 Task: select a rule when the yellow label is added to a card by me.
Action: Mouse moved to (906, 98)
Screenshot: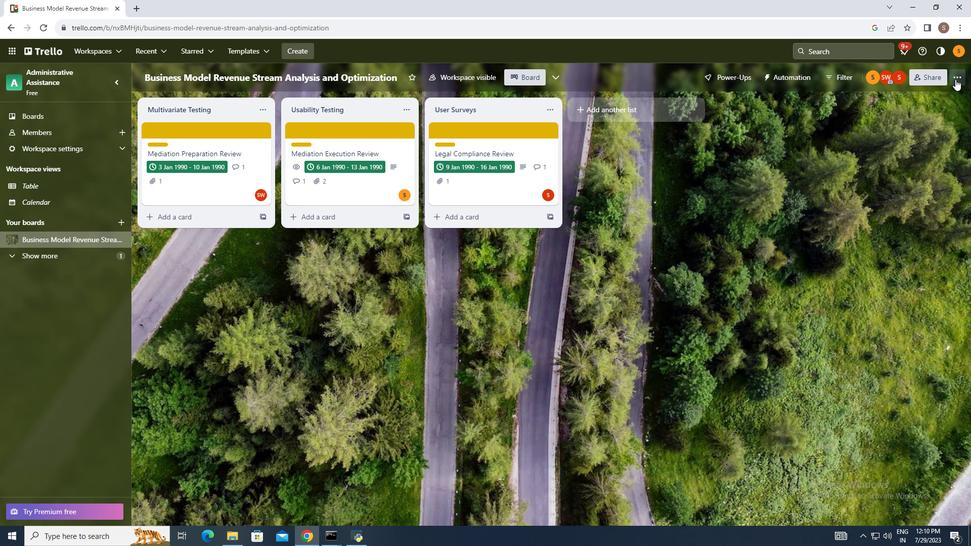 
Action: Mouse pressed left at (906, 98)
Screenshot: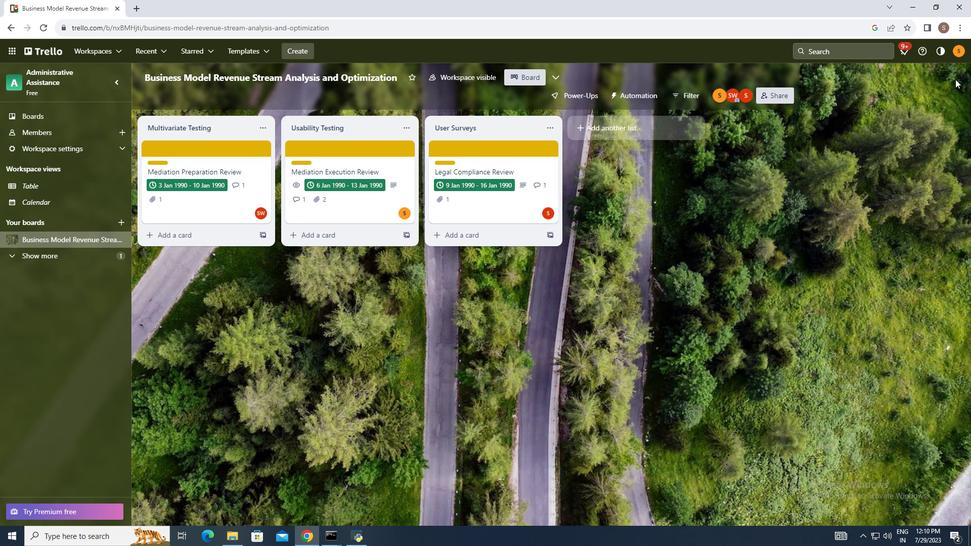 
Action: Mouse moved to (836, 216)
Screenshot: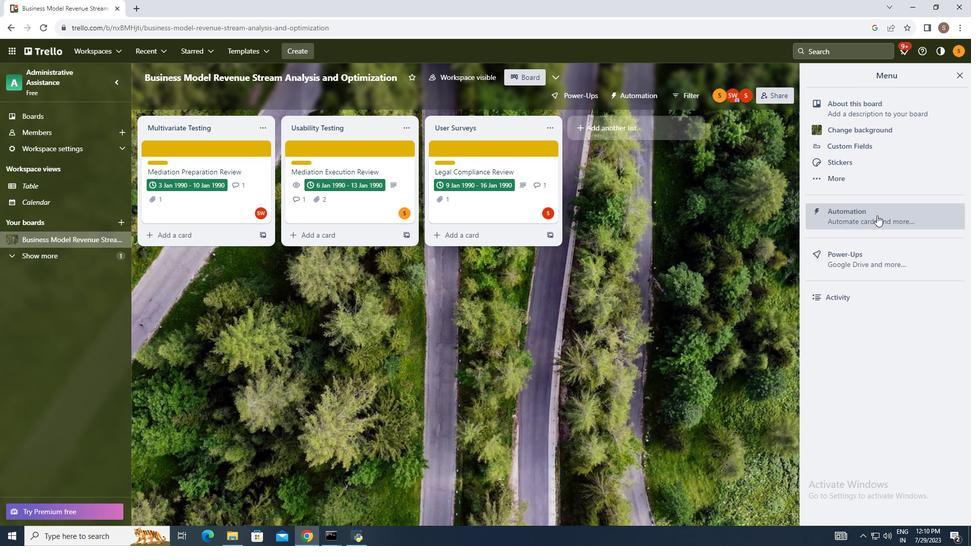 
Action: Mouse pressed left at (836, 216)
Screenshot: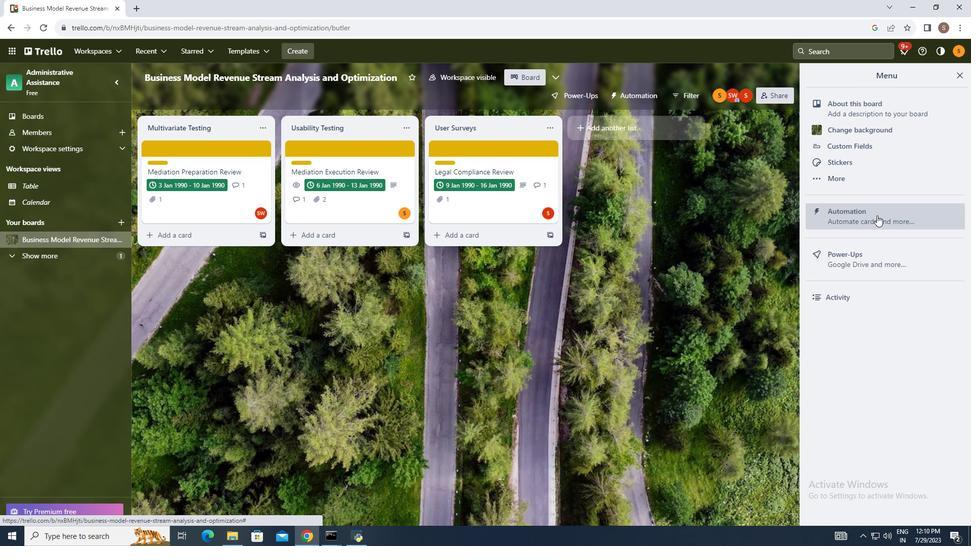 
Action: Mouse moved to (220, 191)
Screenshot: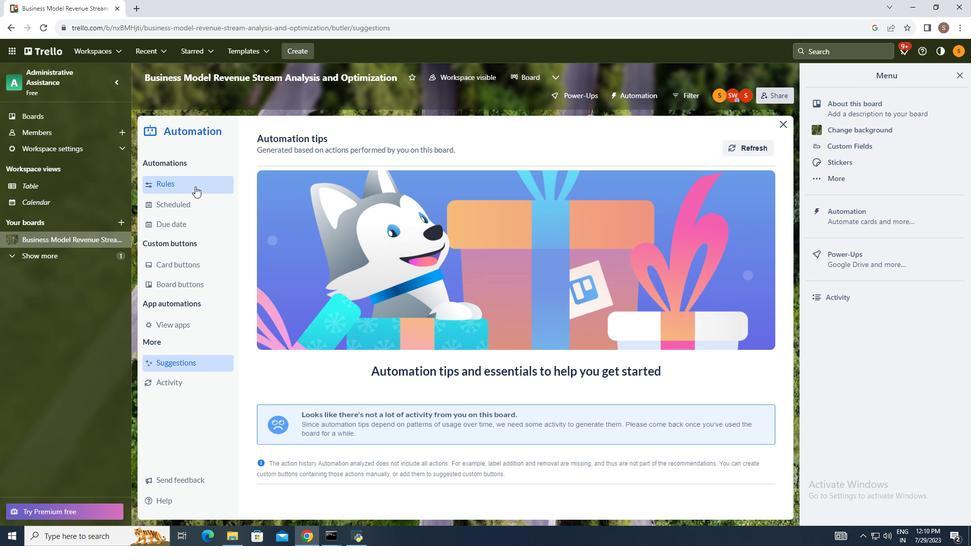 
Action: Mouse pressed left at (220, 191)
Screenshot: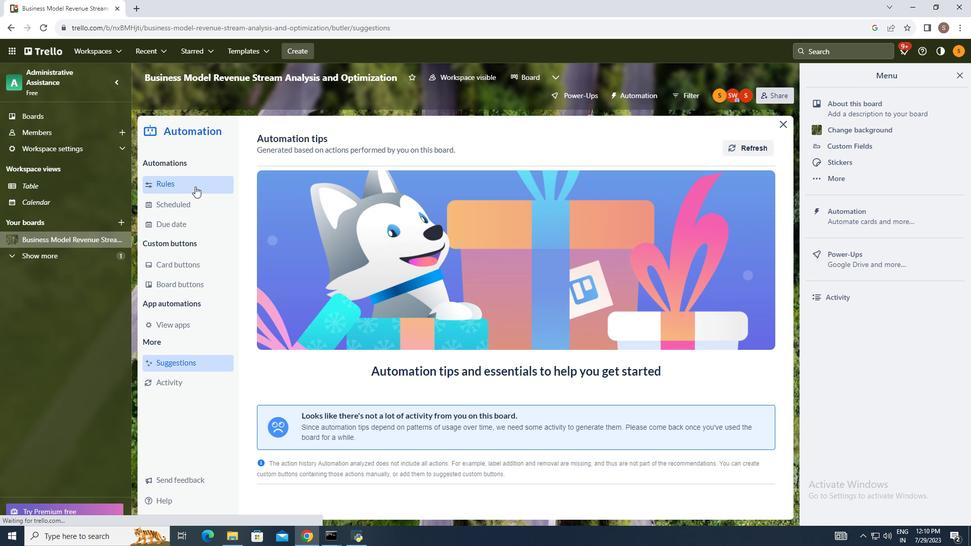 
Action: Mouse moved to (639, 150)
Screenshot: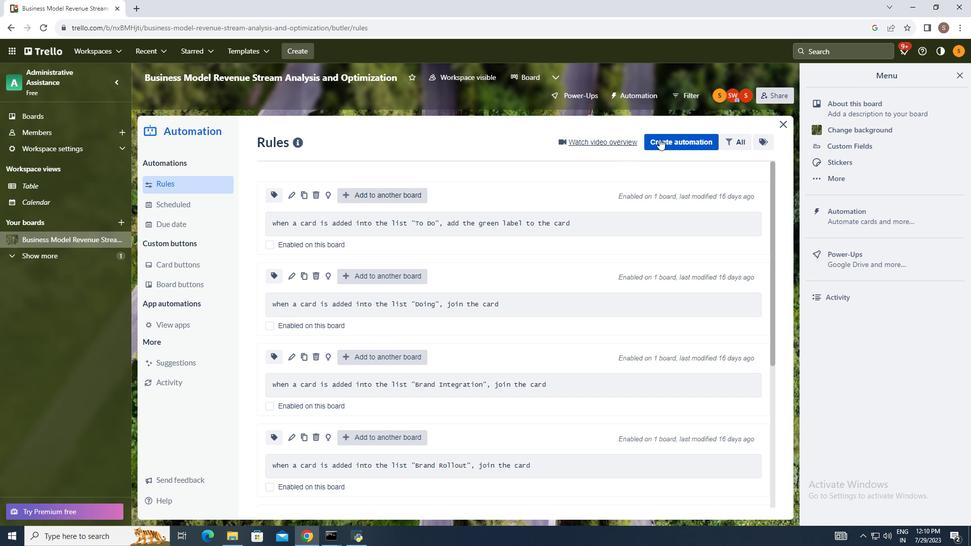 
Action: Mouse pressed left at (639, 150)
Screenshot: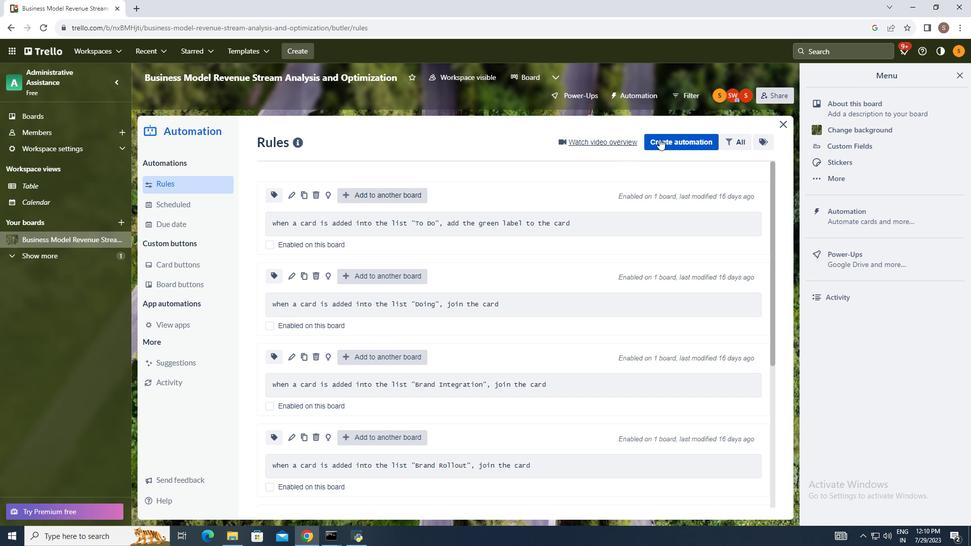 
Action: Mouse moved to (502, 240)
Screenshot: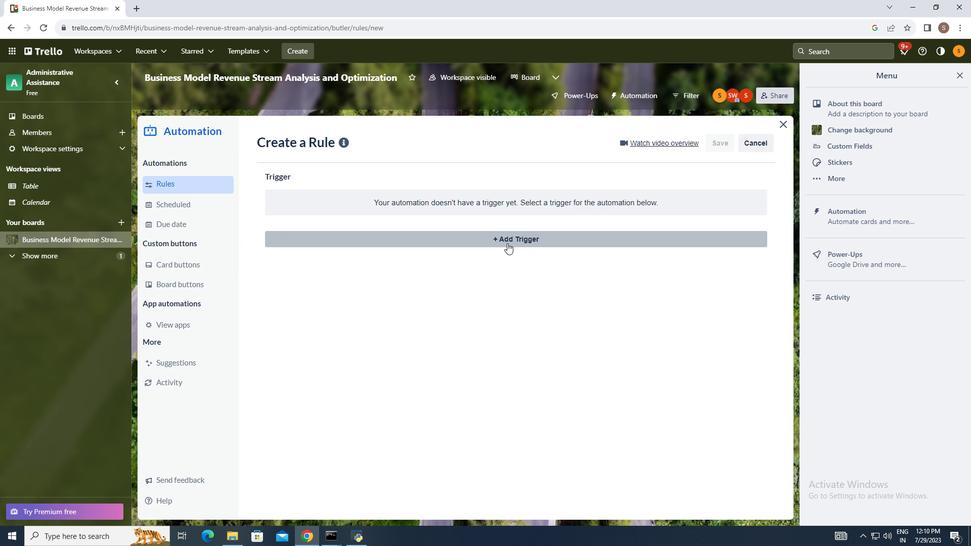 
Action: Mouse pressed left at (502, 240)
Screenshot: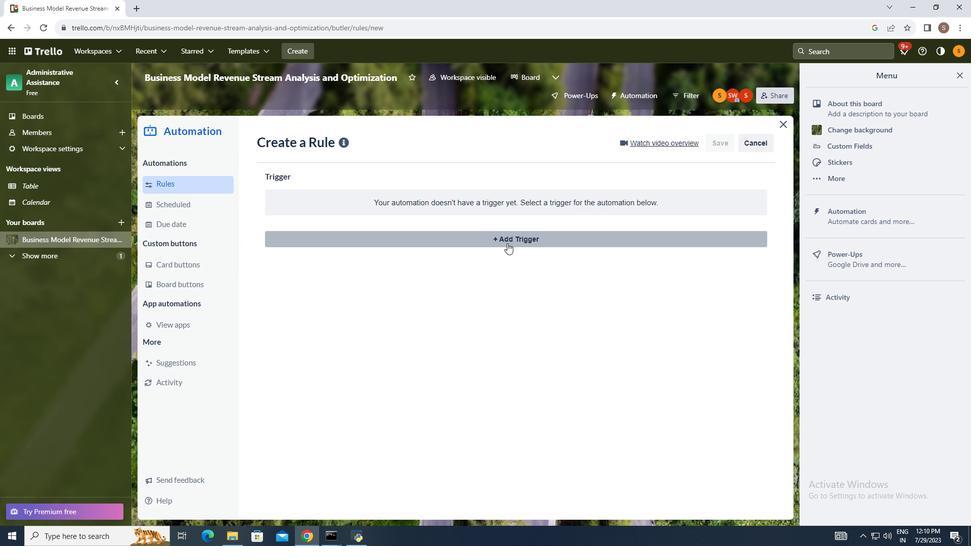 
Action: Mouse moved to (340, 272)
Screenshot: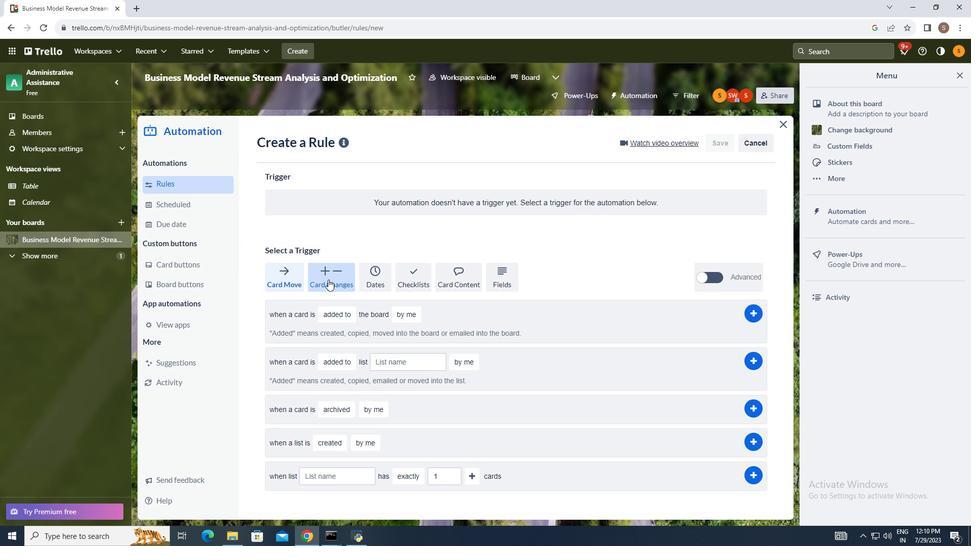
Action: Mouse pressed left at (340, 272)
Screenshot: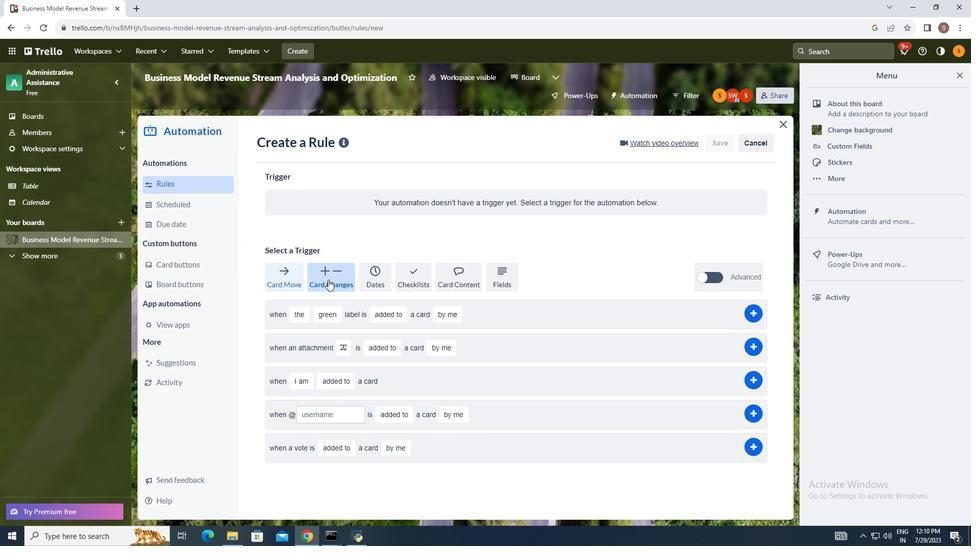 
Action: Mouse moved to (314, 303)
Screenshot: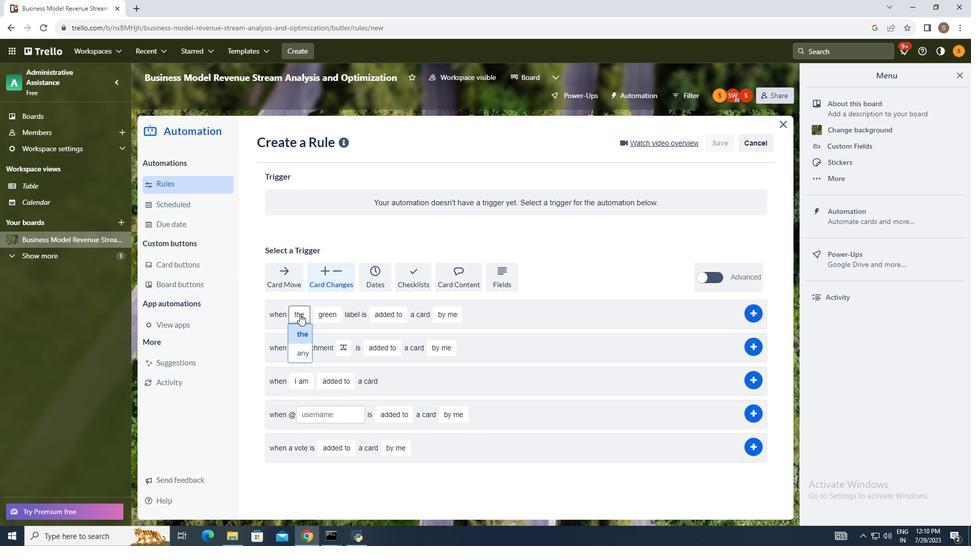 
Action: Mouse pressed left at (314, 303)
Screenshot: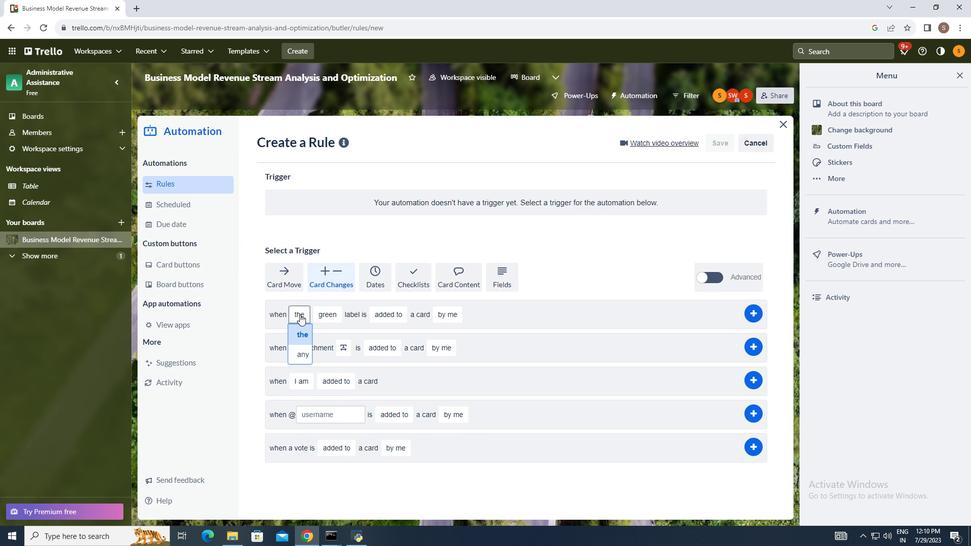 
Action: Mouse moved to (314, 319)
Screenshot: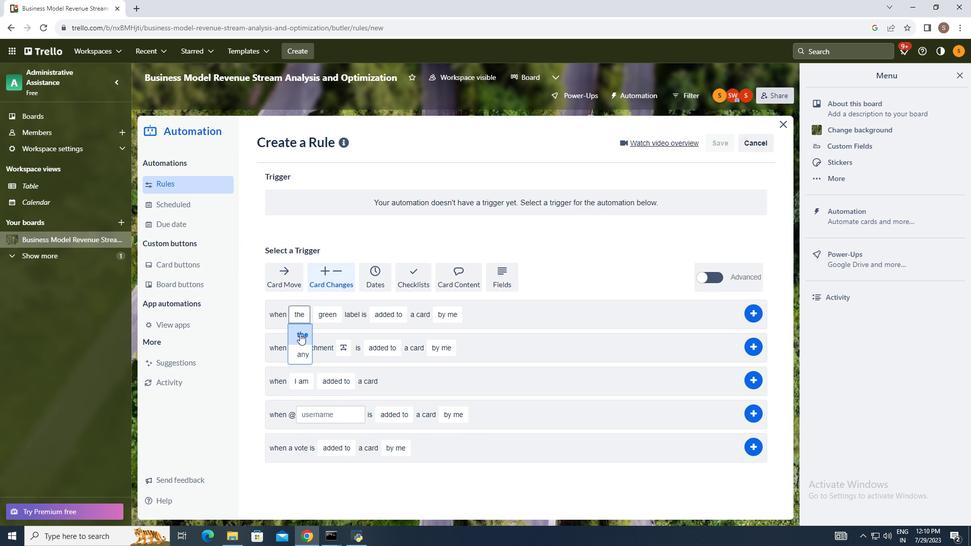 
Action: Mouse pressed left at (314, 319)
Screenshot: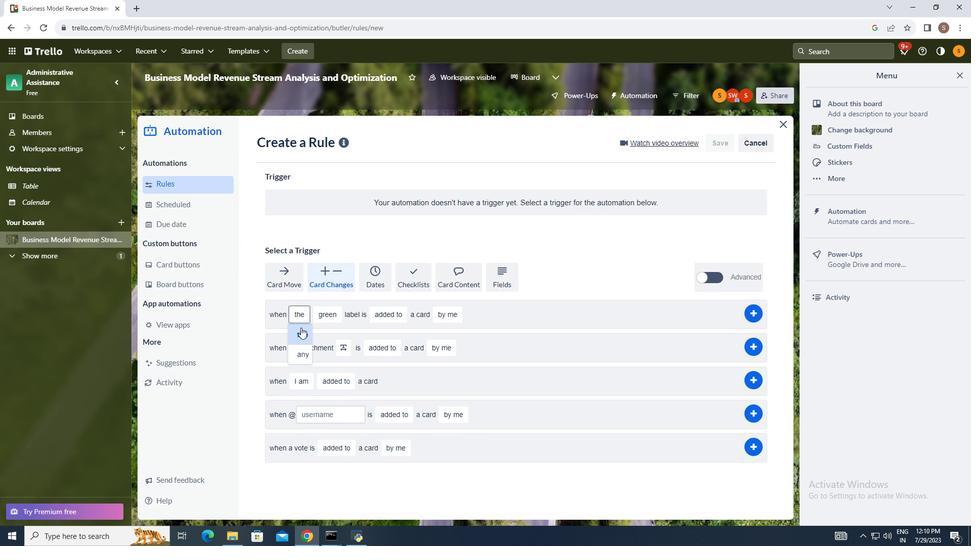 
Action: Mouse moved to (336, 304)
Screenshot: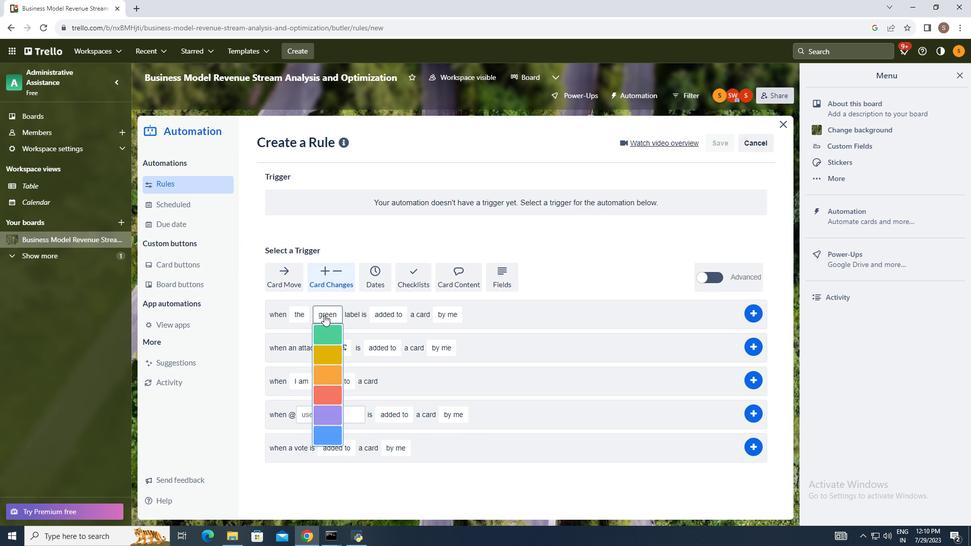 
Action: Mouse pressed left at (336, 304)
Screenshot: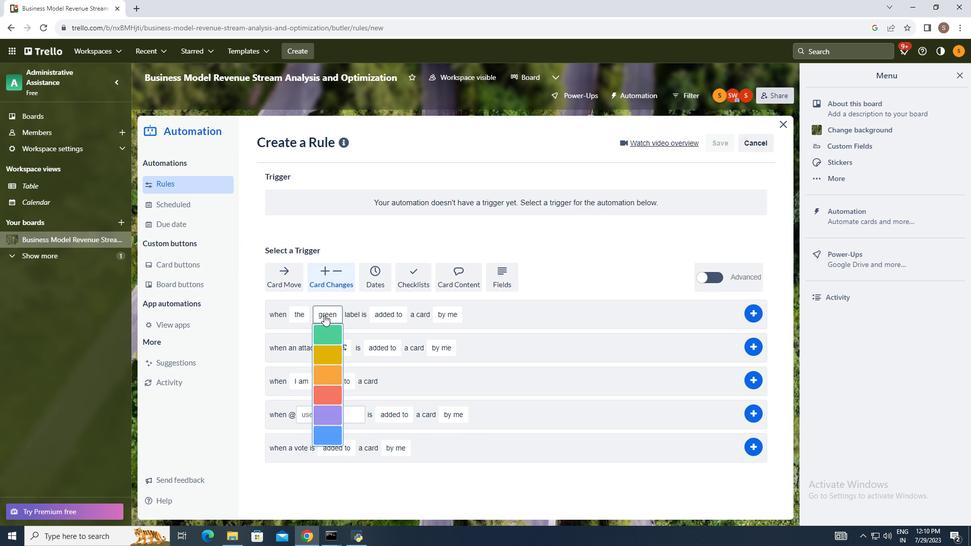
Action: Mouse moved to (338, 338)
Screenshot: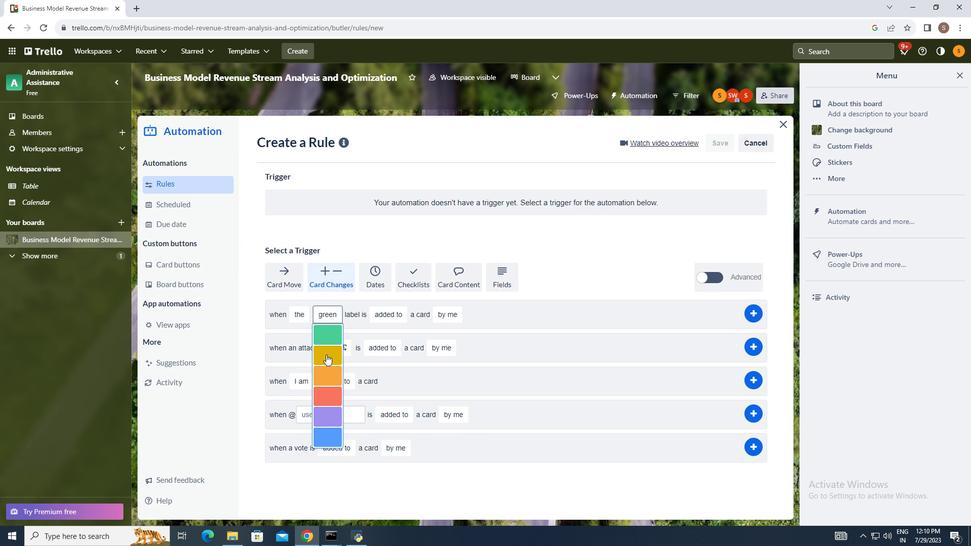 
Action: Mouse pressed left at (338, 338)
Screenshot: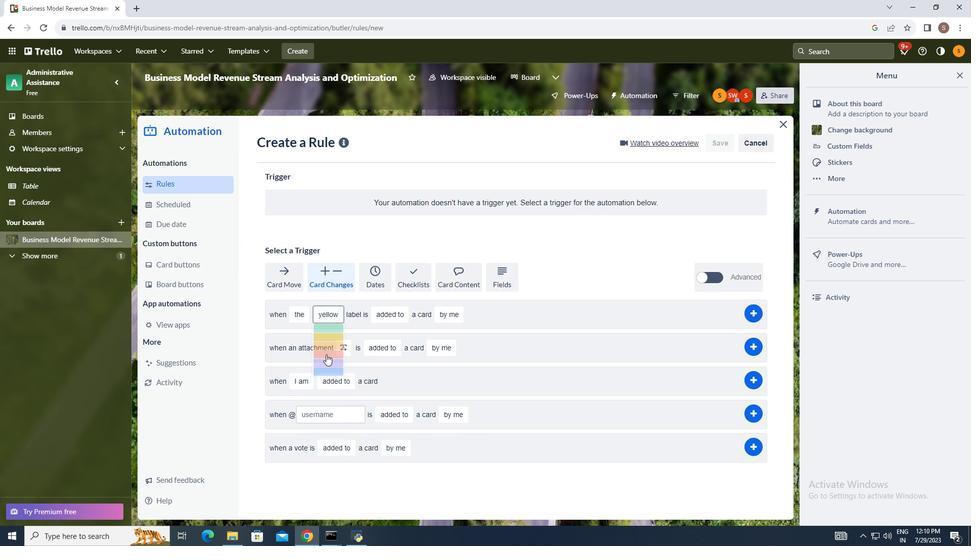 
Action: Mouse moved to (394, 304)
Screenshot: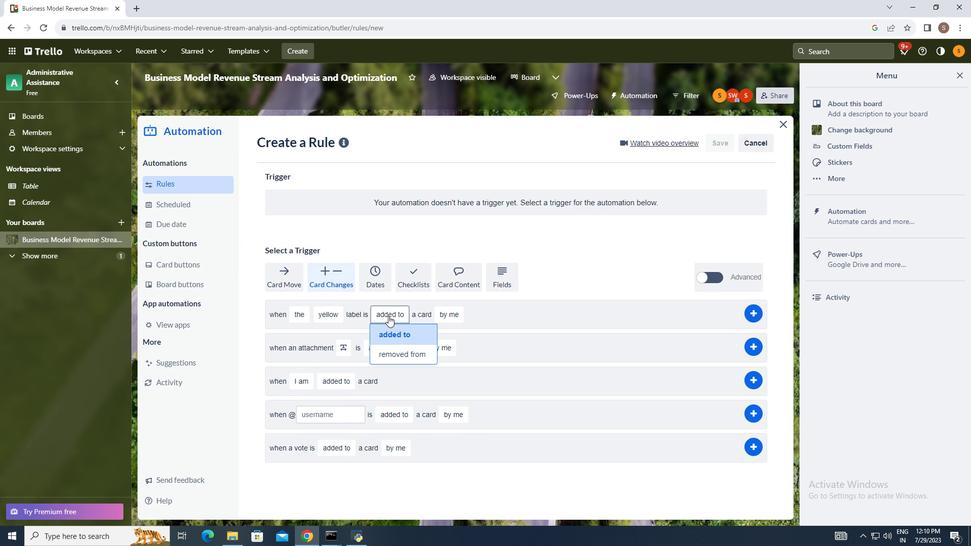 
Action: Mouse pressed left at (394, 304)
Screenshot: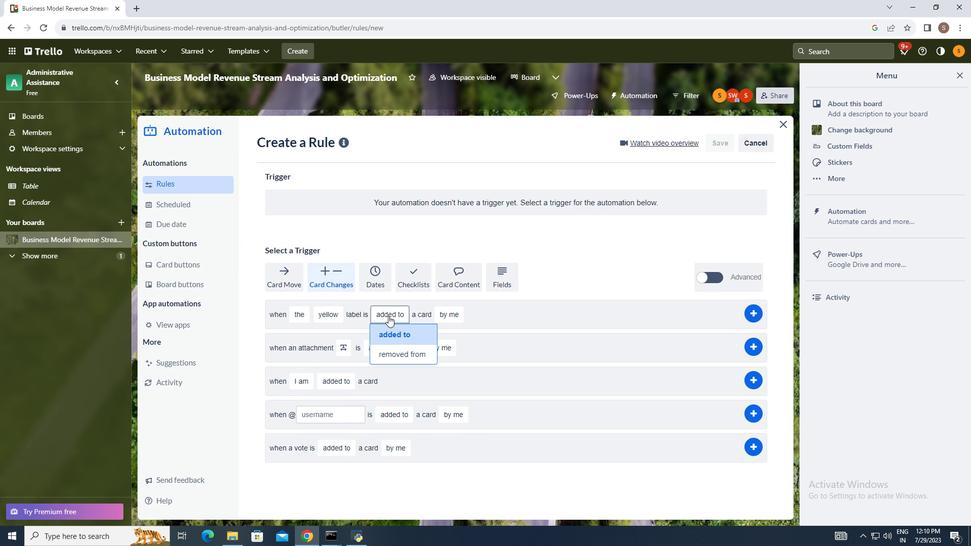 
Action: Mouse moved to (399, 318)
Screenshot: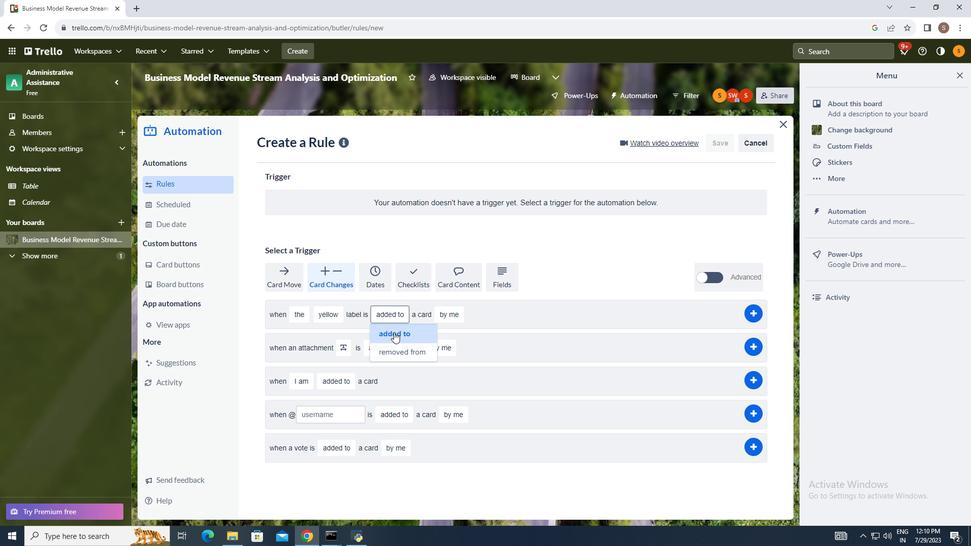 
Action: Mouse pressed left at (399, 318)
Screenshot: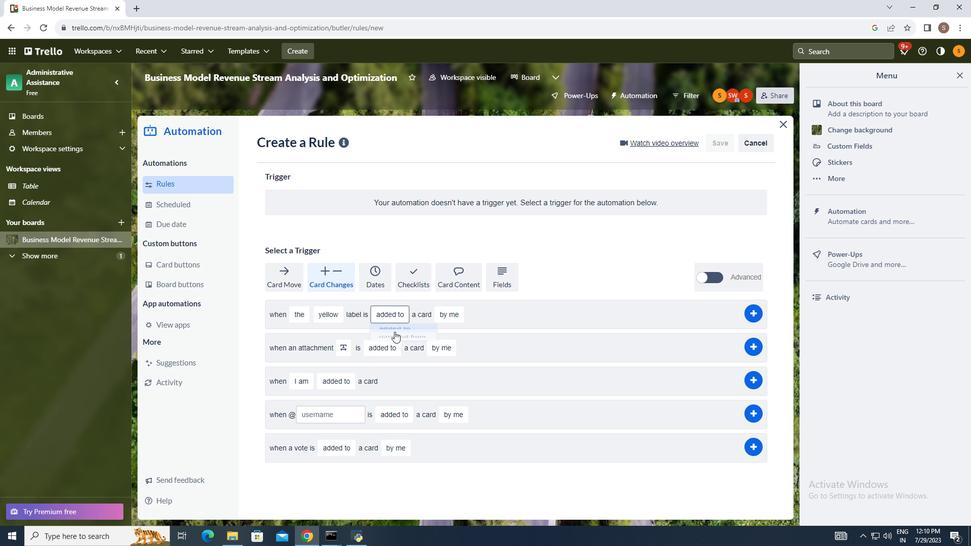 
Action: Mouse moved to (452, 303)
Screenshot: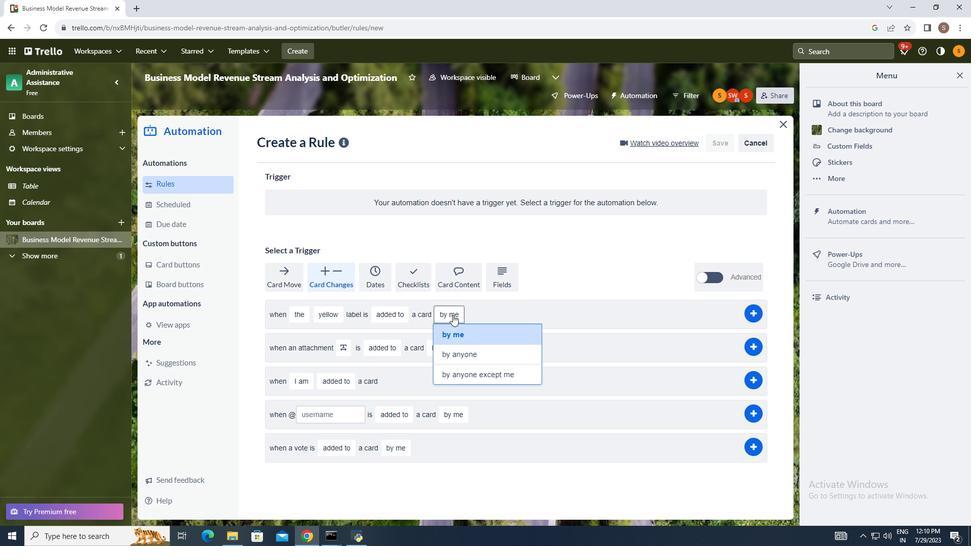 
Action: Mouse pressed left at (452, 303)
Screenshot: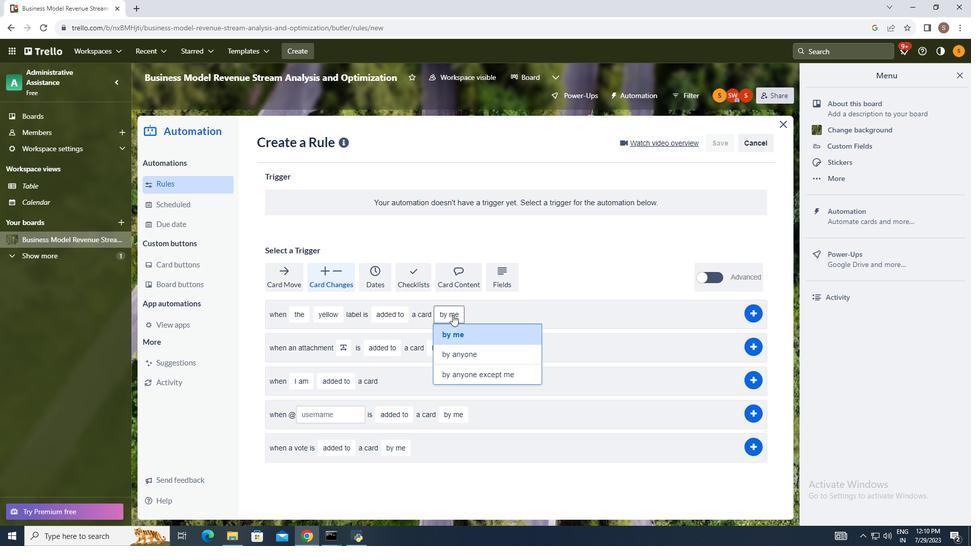 
Action: Mouse moved to (452, 318)
Screenshot: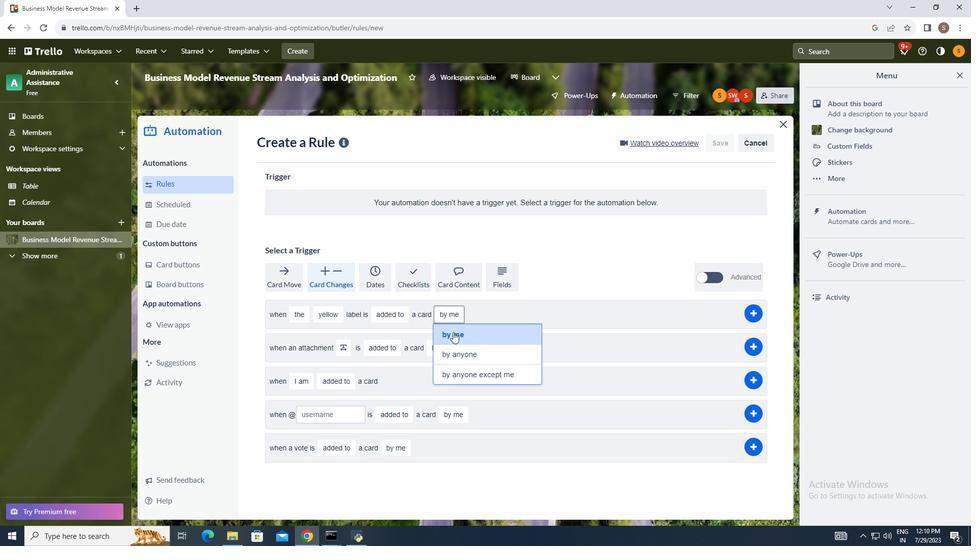 
Action: Mouse pressed left at (452, 318)
Screenshot: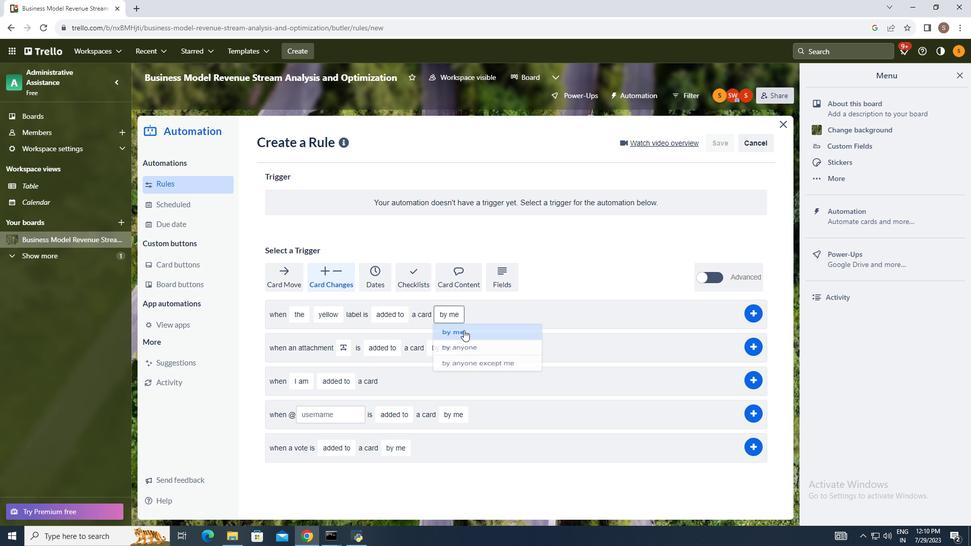 
Action: Mouse moved to (522, 298)
Screenshot: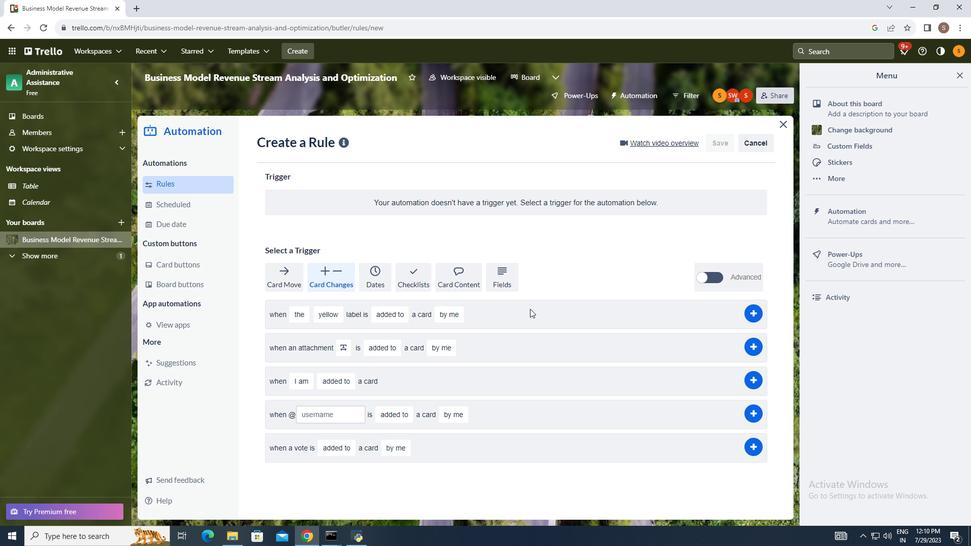 
